 Task: Set "HRD-timing information" for "H.264/MPEG-4 Part 10/AVC encoder (x264)" to cbr.
Action: Mouse moved to (127, 16)
Screenshot: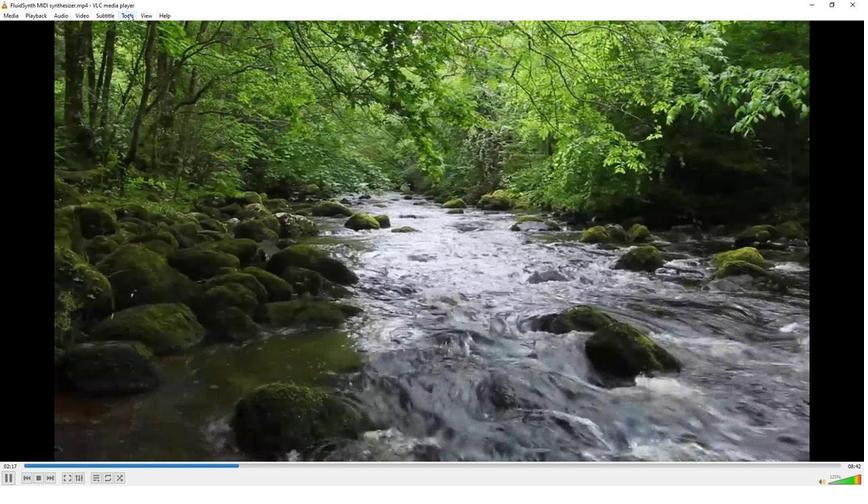 
Action: Mouse pressed left at (127, 16)
Screenshot: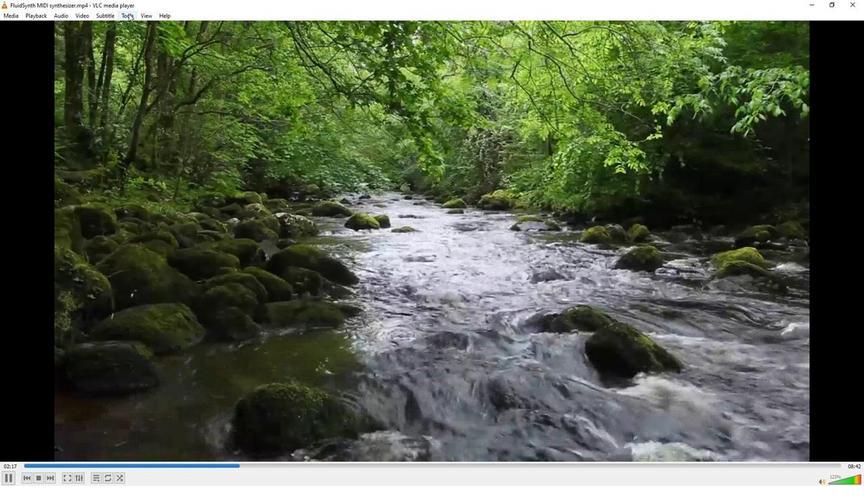 
Action: Mouse moved to (145, 123)
Screenshot: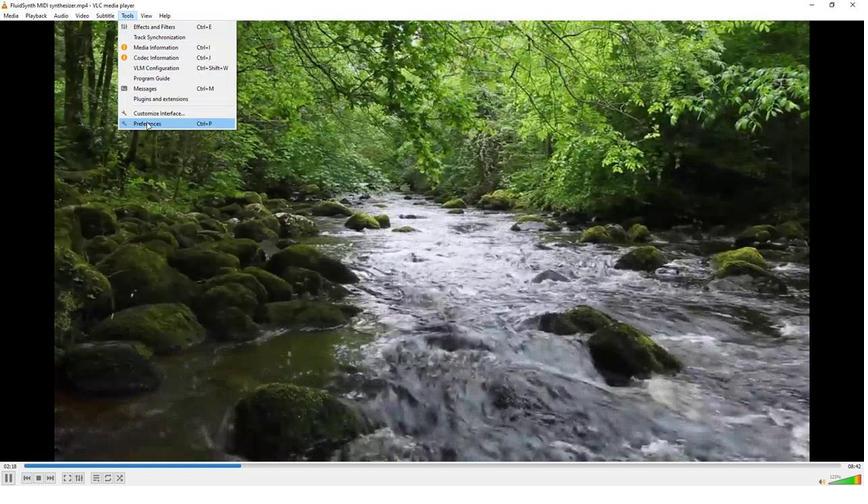 
Action: Mouse pressed left at (145, 123)
Screenshot: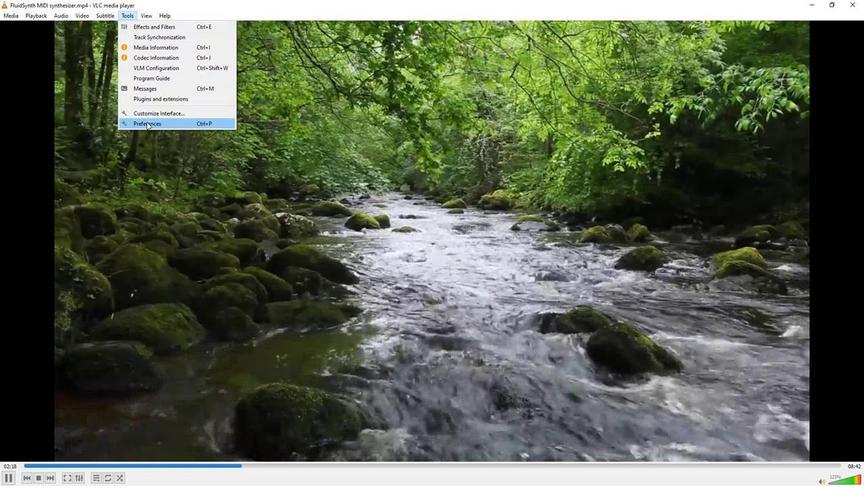 
Action: Mouse moved to (100, 378)
Screenshot: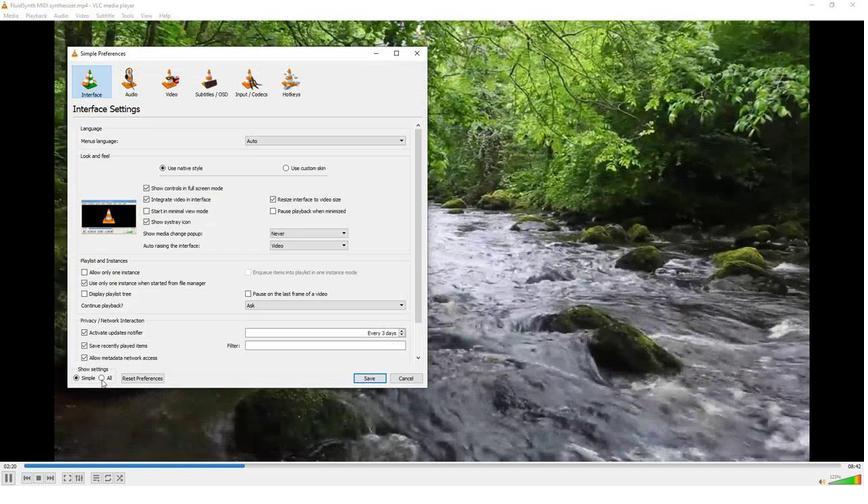 
Action: Mouse pressed left at (100, 378)
Screenshot: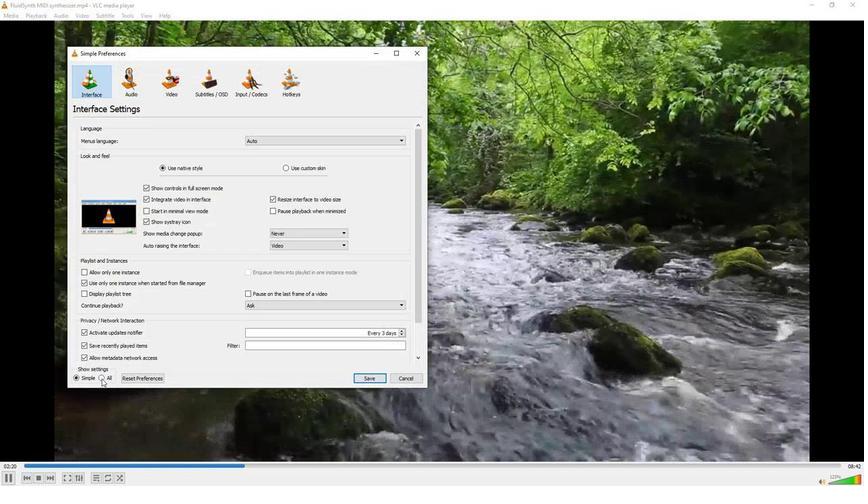 
Action: Mouse moved to (88, 287)
Screenshot: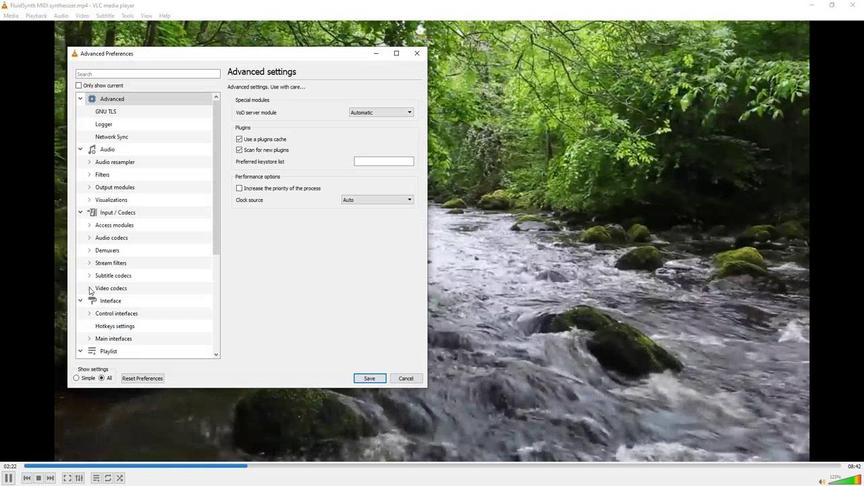 
Action: Mouse pressed left at (88, 287)
Screenshot: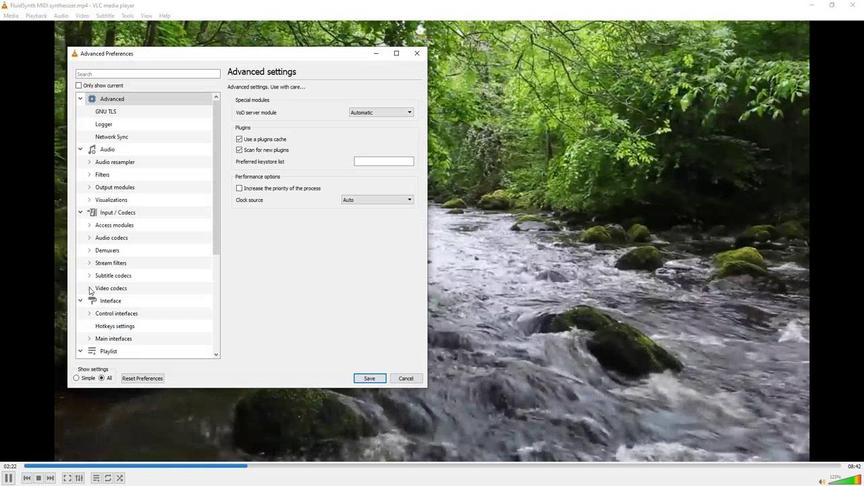 
Action: Mouse moved to (112, 307)
Screenshot: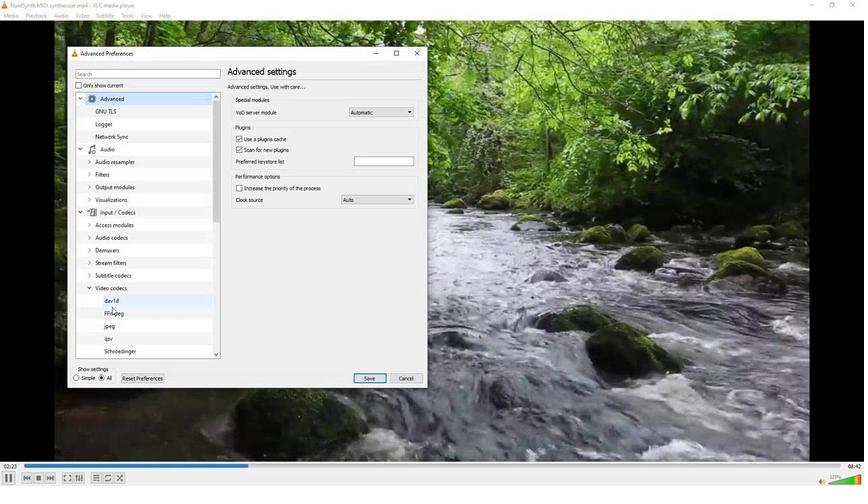 
Action: Mouse scrolled (112, 307) with delta (0, 0)
Screenshot: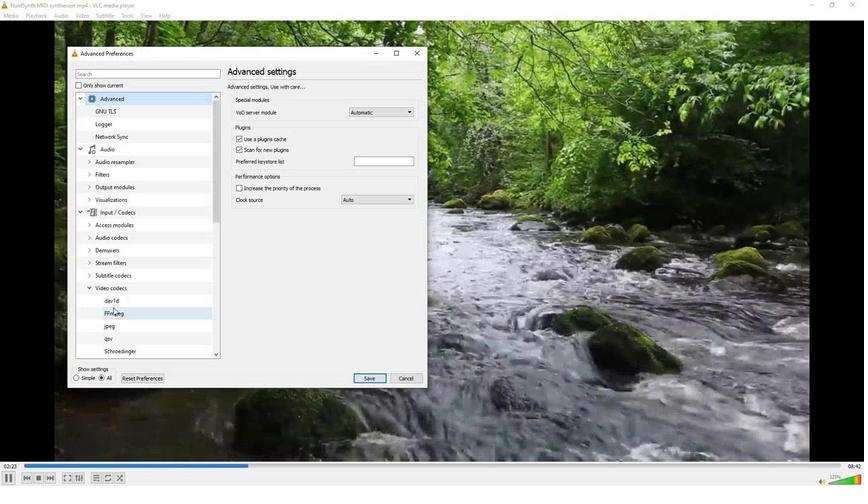 
Action: Mouse moved to (119, 352)
Screenshot: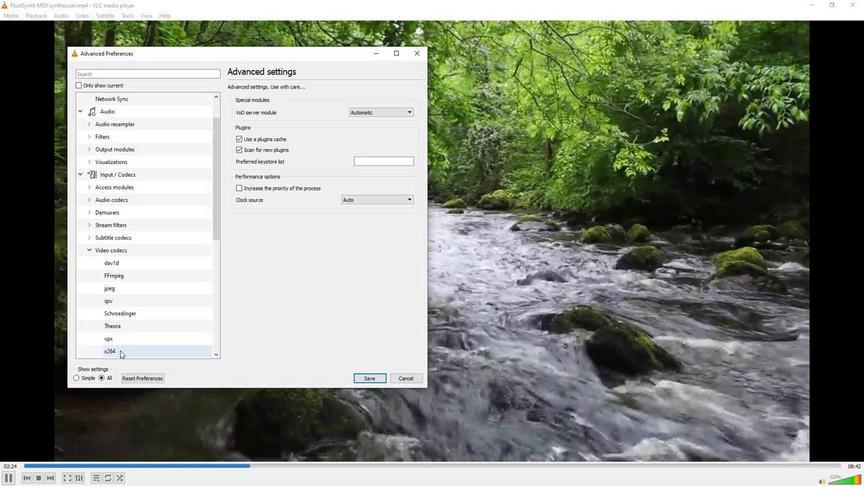 
Action: Mouse pressed left at (119, 352)
Screenshot: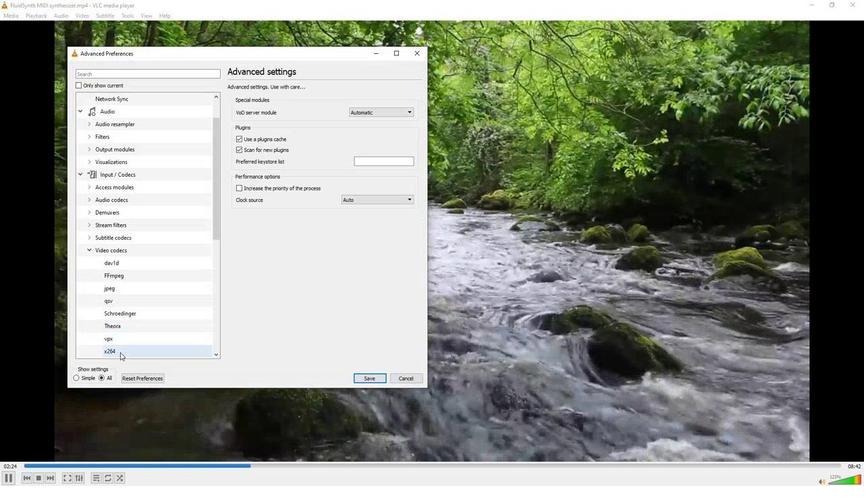
Action: Mouse moved to (358, 358)
Screenshot: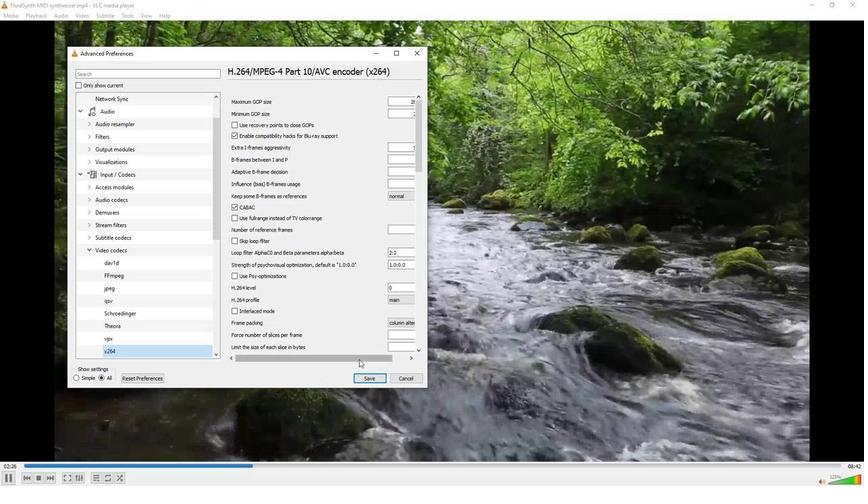 
Action: Mouse pressed left at (358, 358)
Screenshot: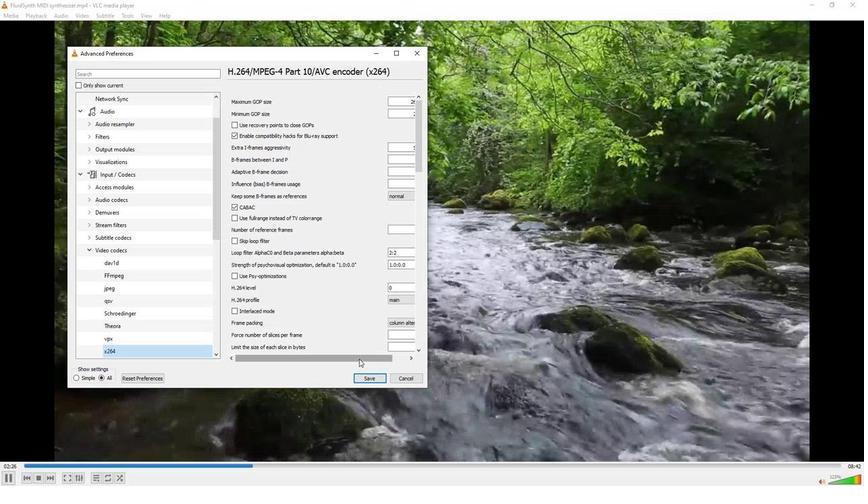 
Action: Mouse moved to (365, 334)
Screenshot: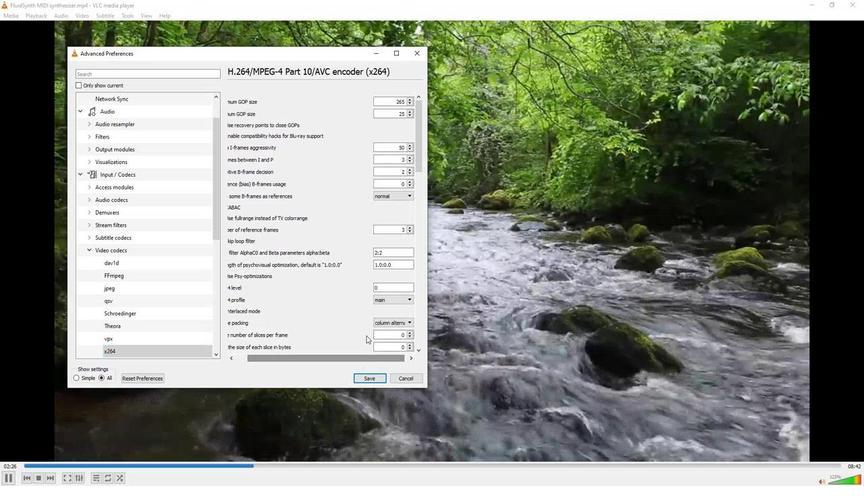 
Action: Mouse scrolled (365, 334) with delta (0, 0)
Screenshot: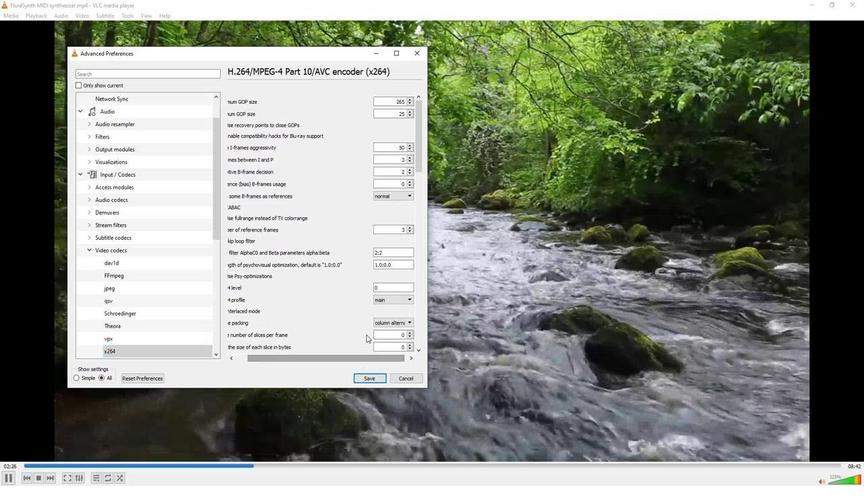 
Action: Mouse moved to (382, 345)
Screenshot: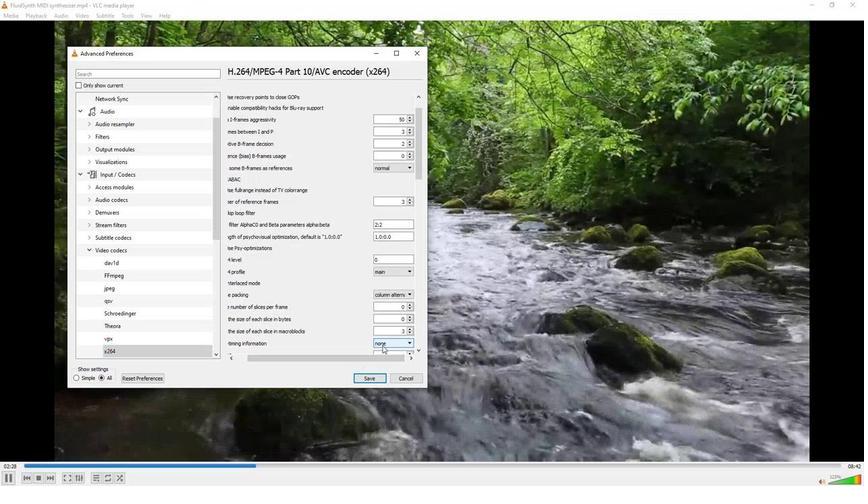 
Action: Mouse pressed left at (382, 345)
Screenshot: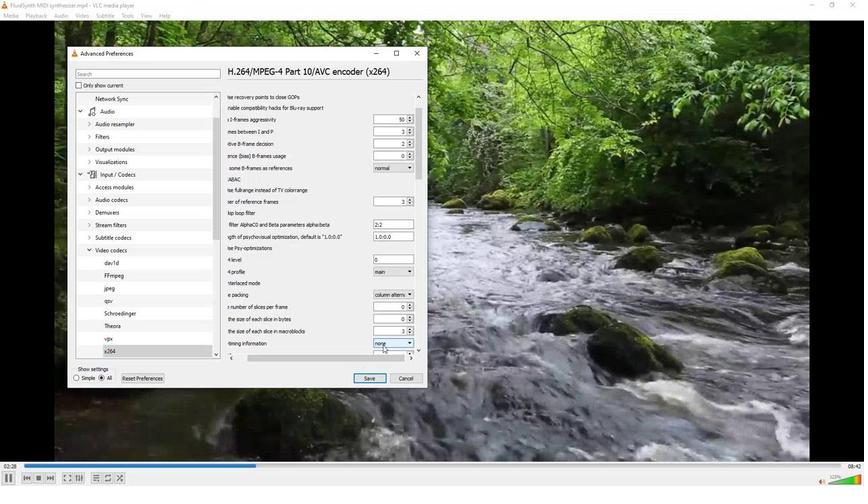 
Action: Mouse moved to (380, 362)
Screenshot: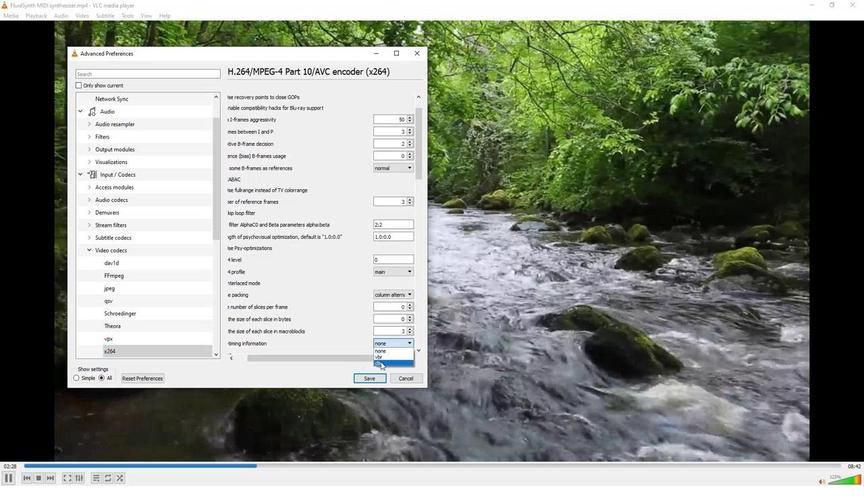 
Action: Mouse pressed left at (380, 362)
Screenshot: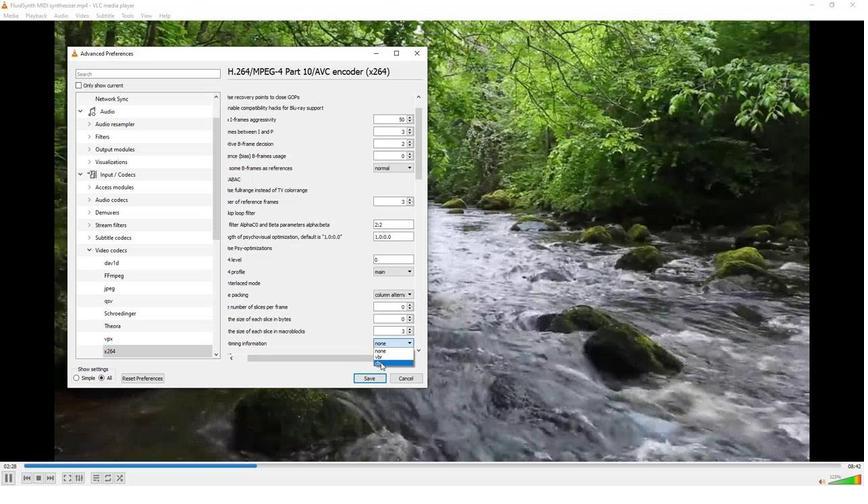 
Action: Mouse moved to (369, 359)
Screenshot: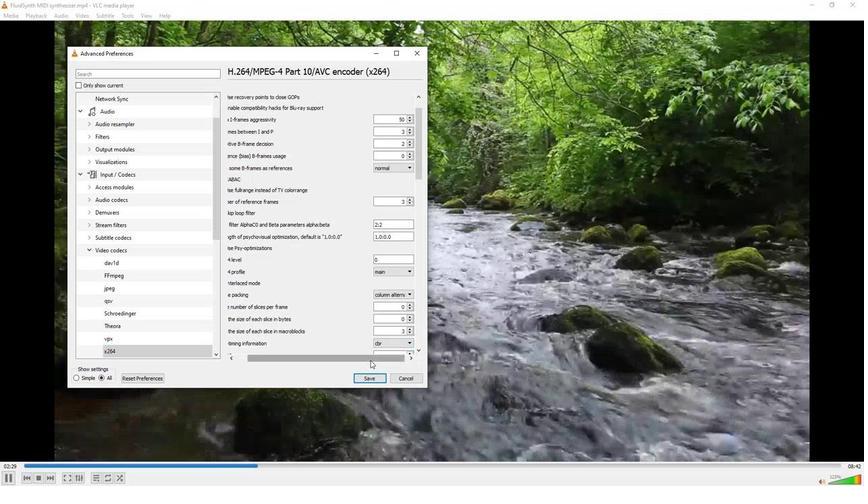 
